 Task: Filter industry by Business Consulting and Service.
Action: Mouse moved to (357, 63)
Screenshot: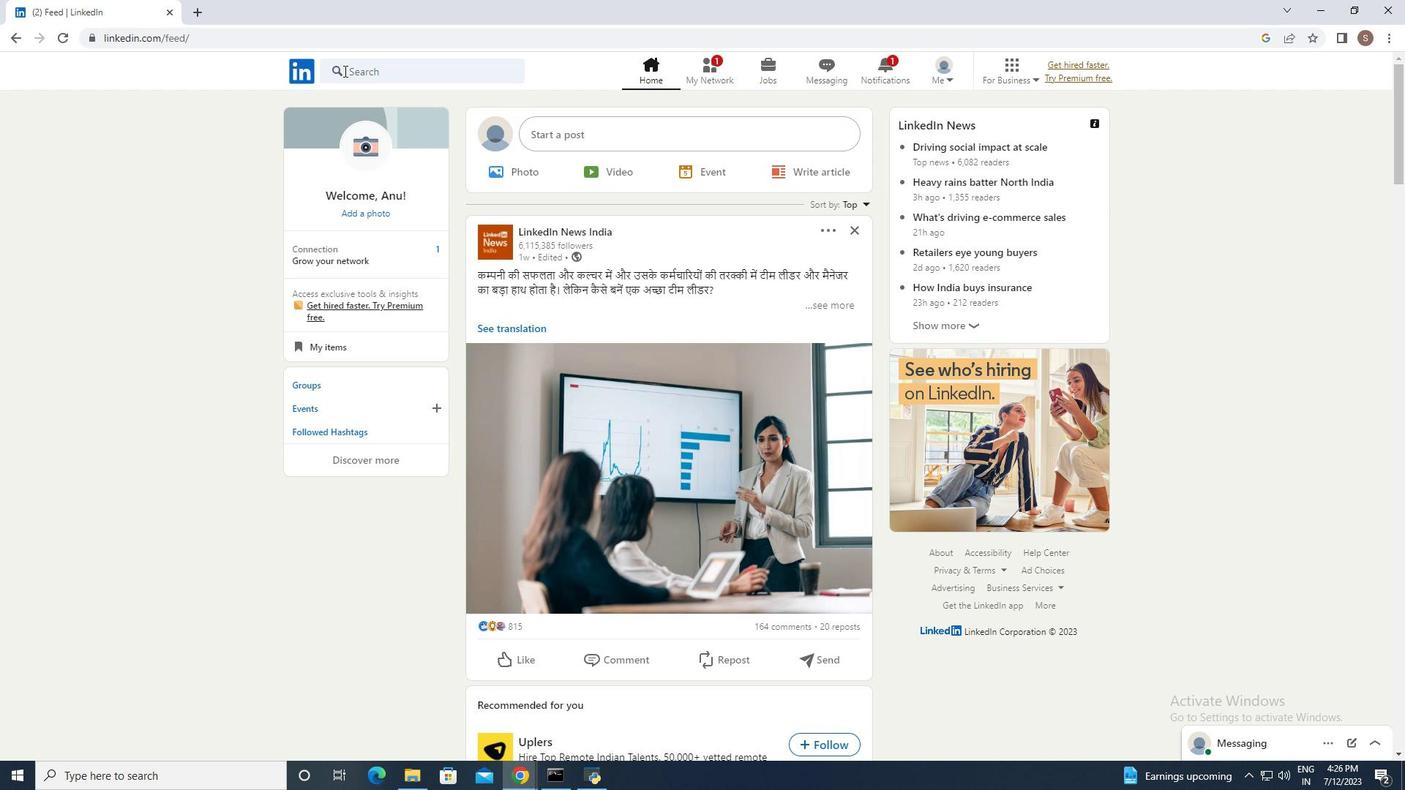 
Action: Mouse pressed left at (357, 63)
Screenshot: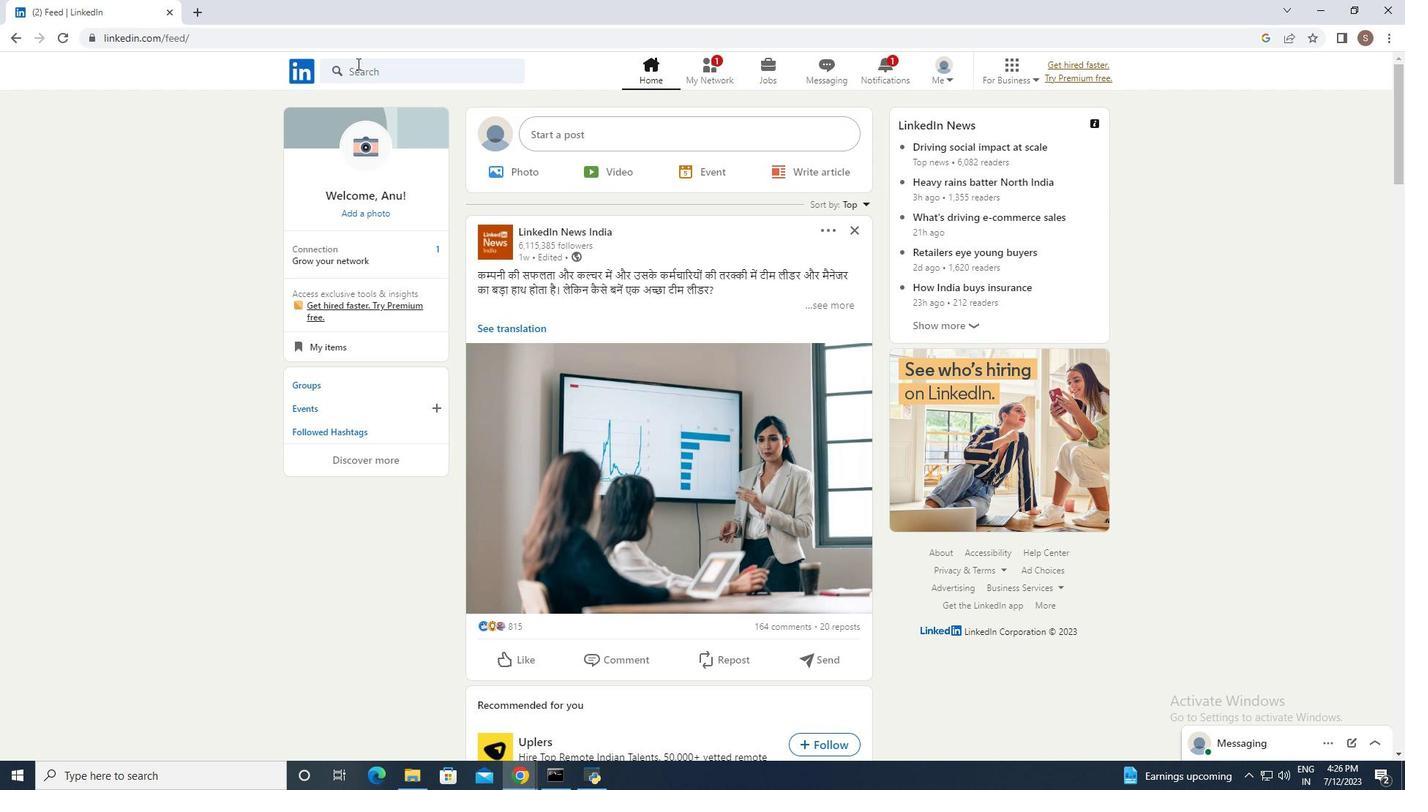 
Action: Mouse moved to (368, 191)
Screenshot: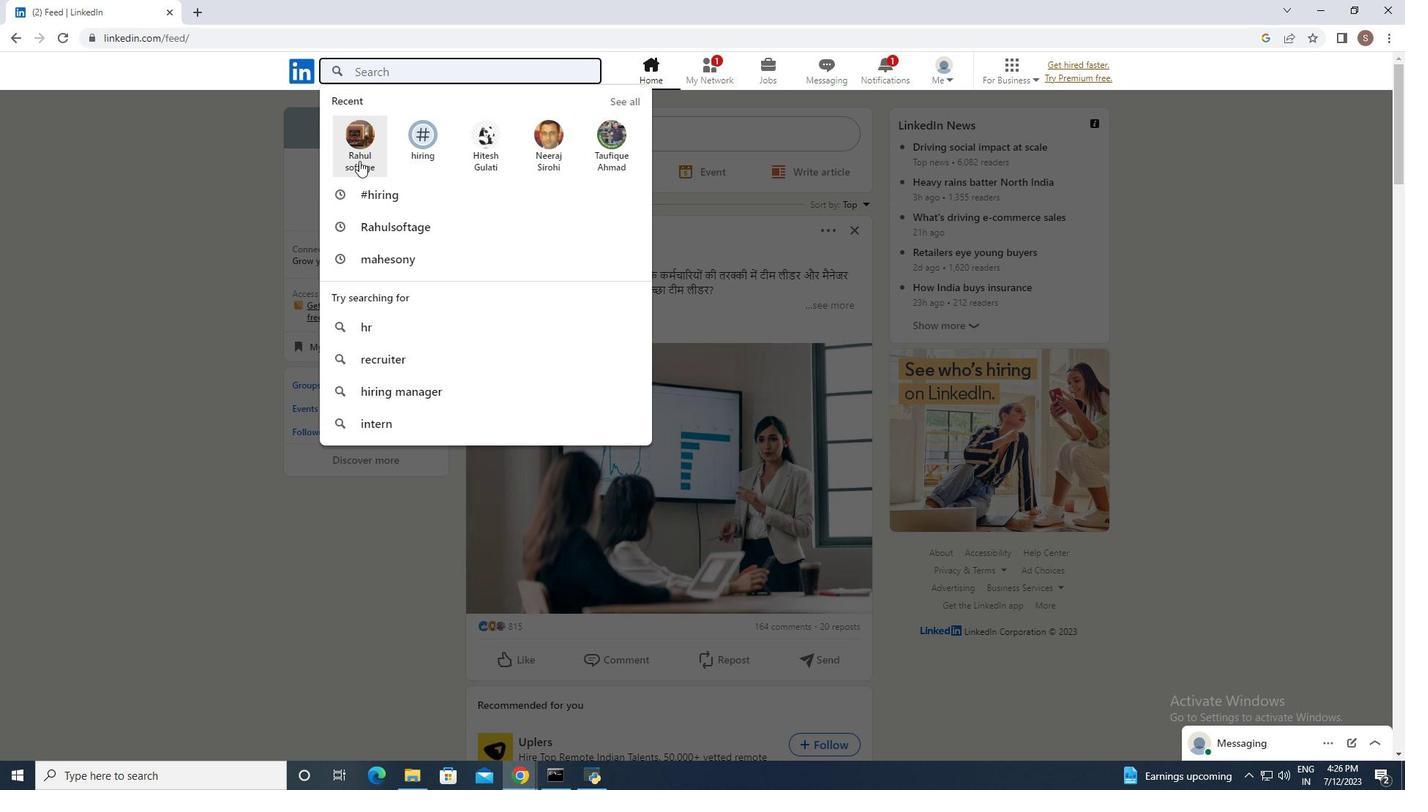 
Action: Mouse pressed left at (368, 191)
Screenshot: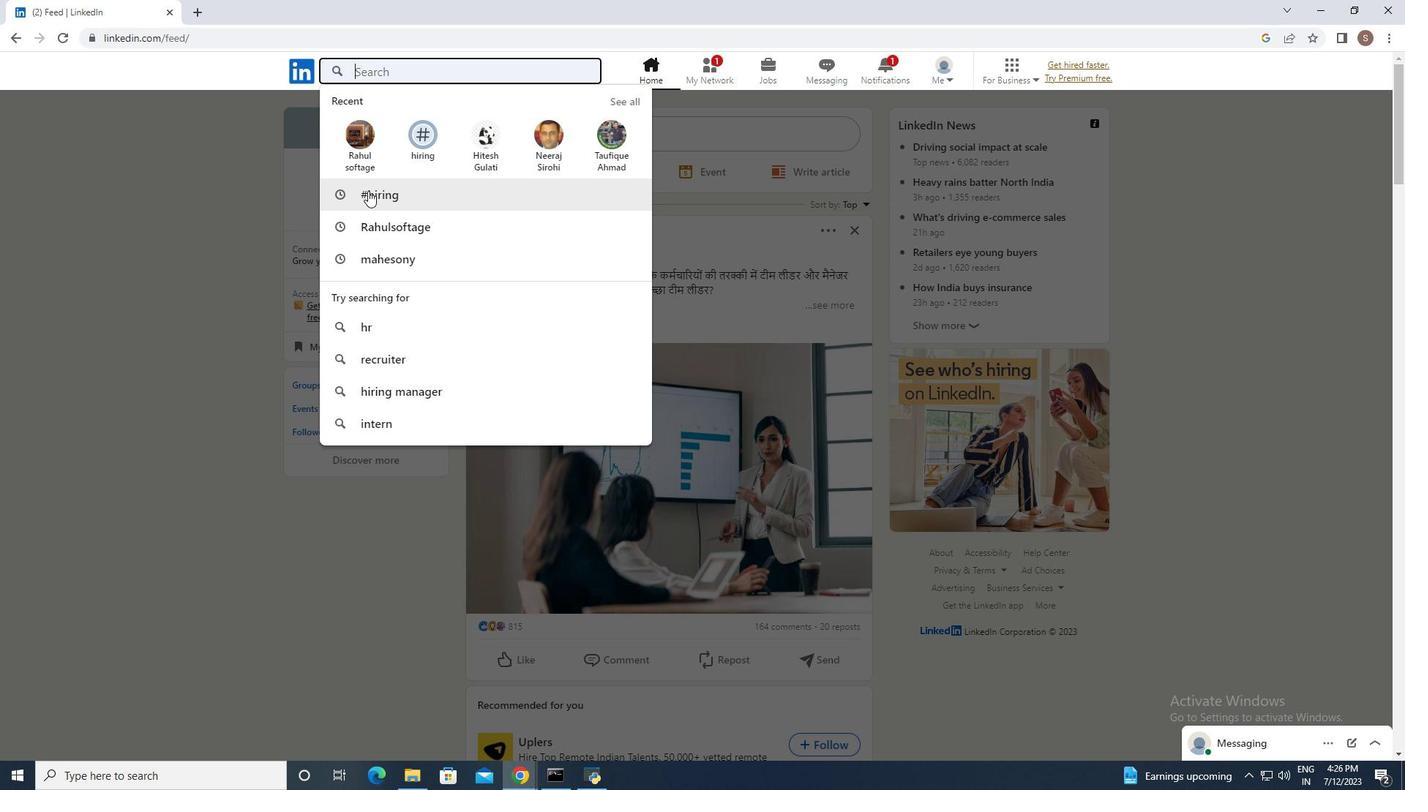
Action: Mouse moved to (389, 104)
Screenshot: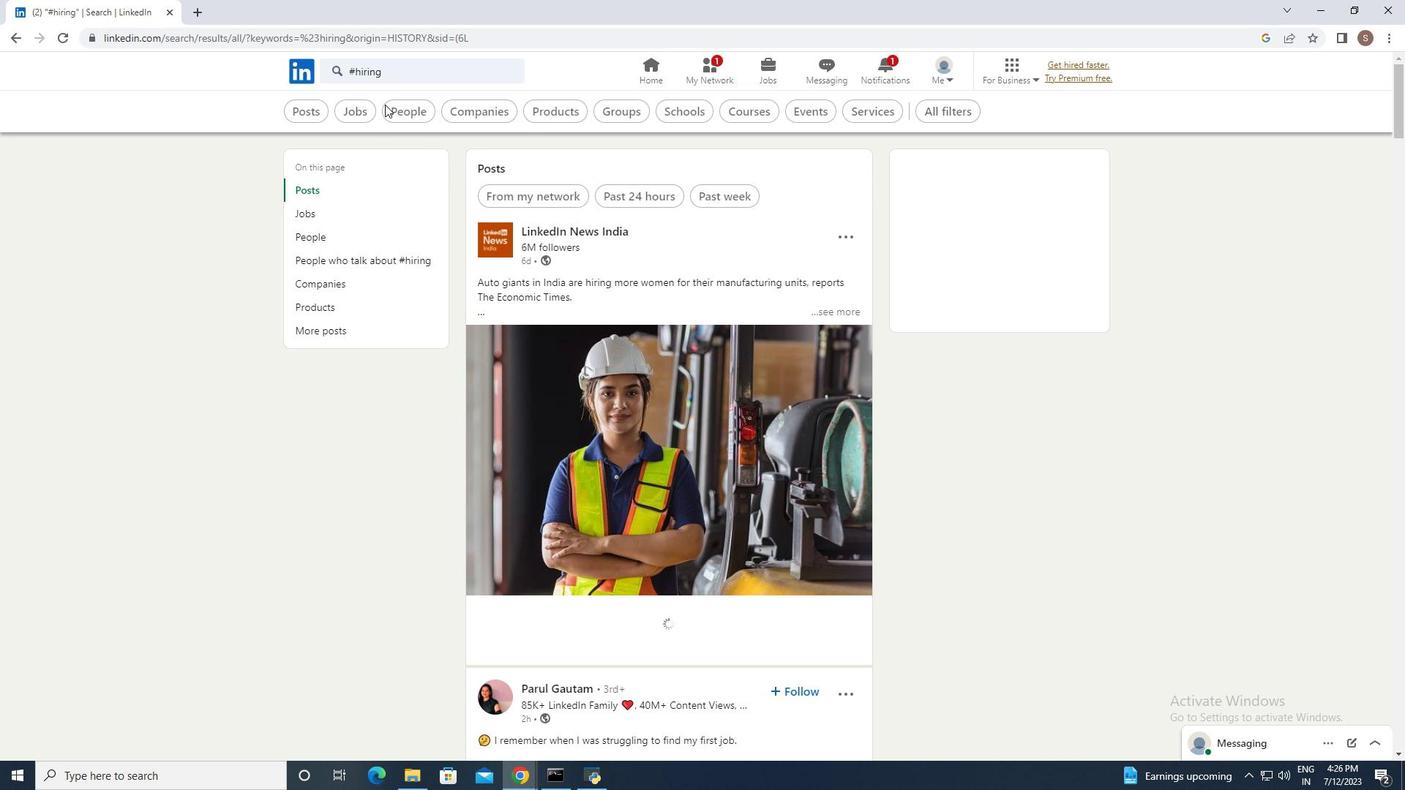 
Action: Mouse pressed left at (389, 104)
Screenshot: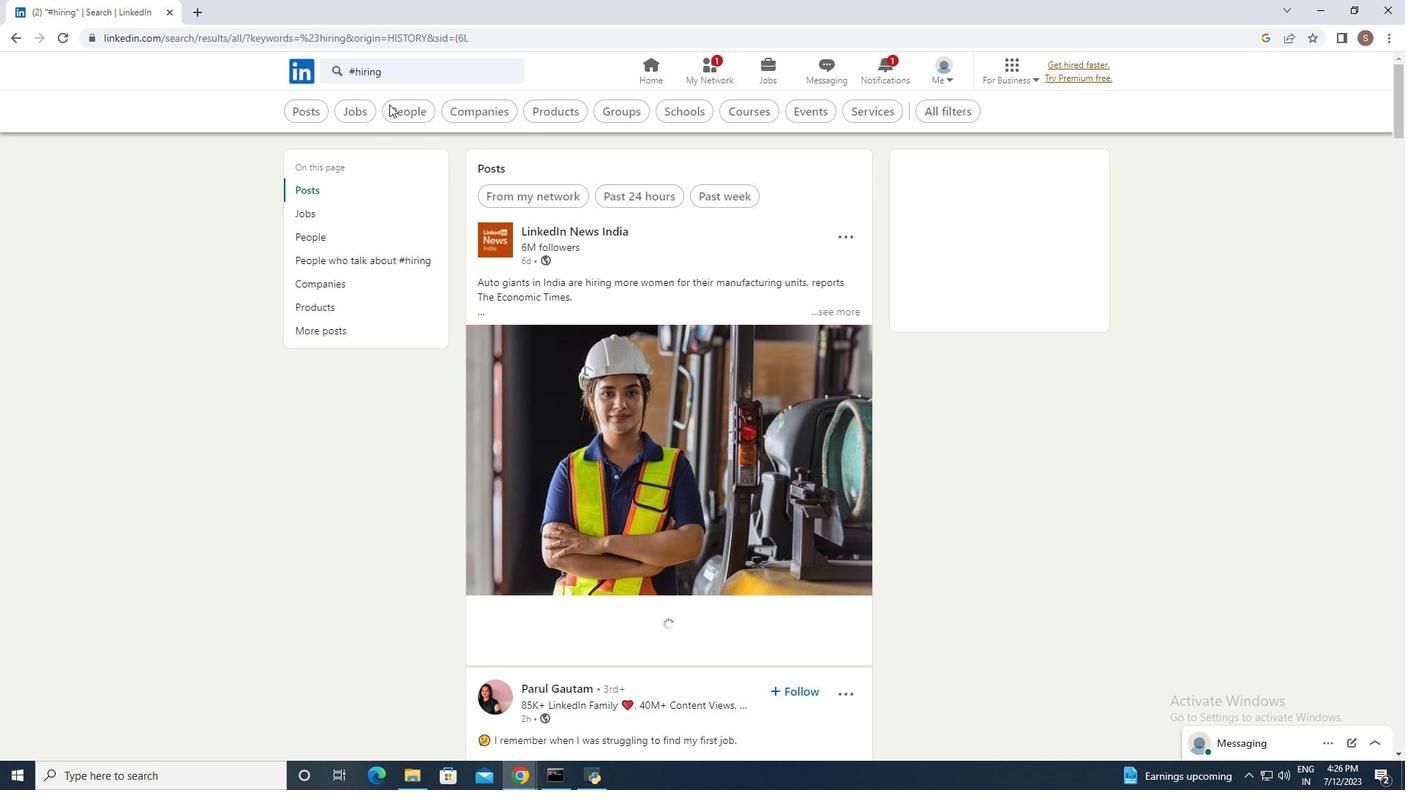 
Action: Mouse moved to (714, 115)
Screenshot: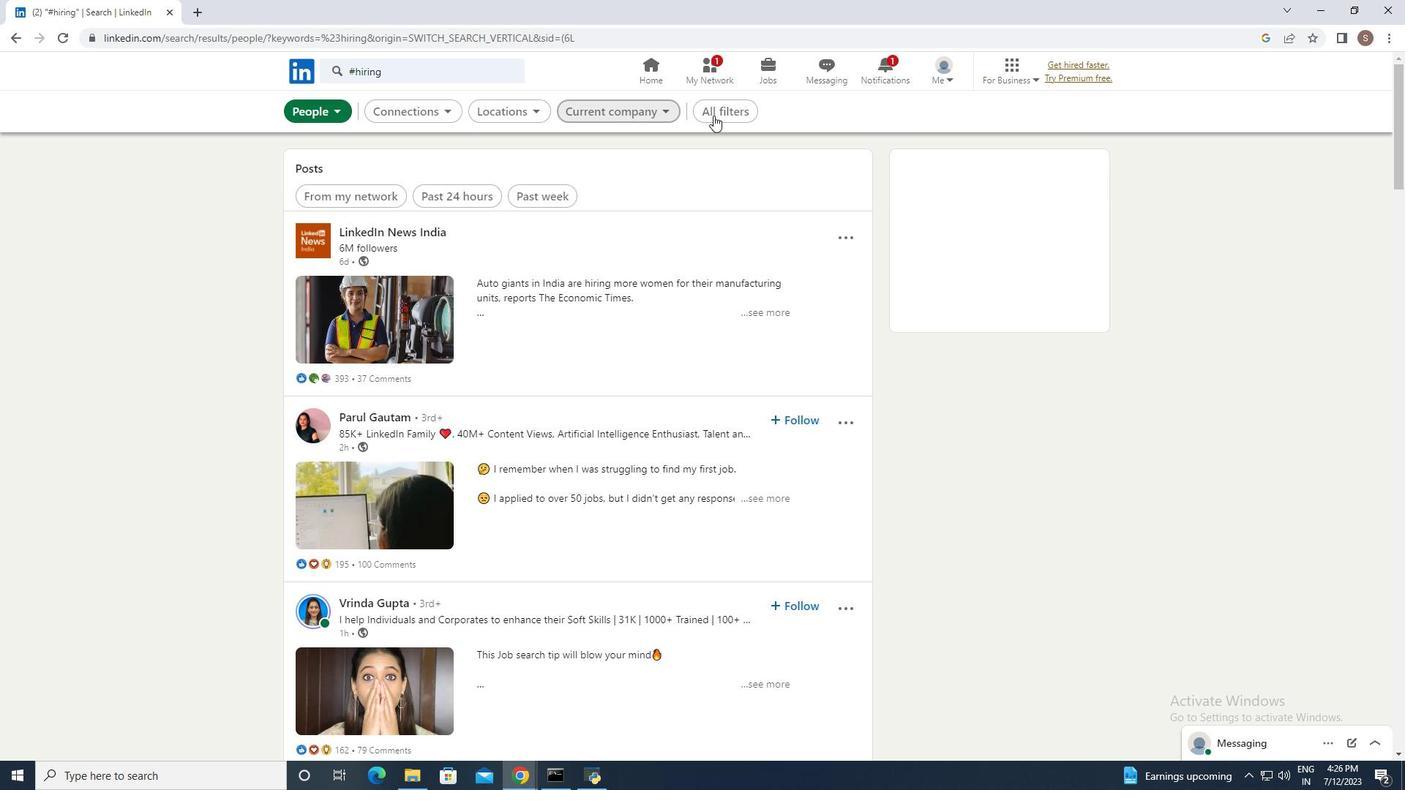 
Action: Mouse pressed left at (714, 115)
Screenshot: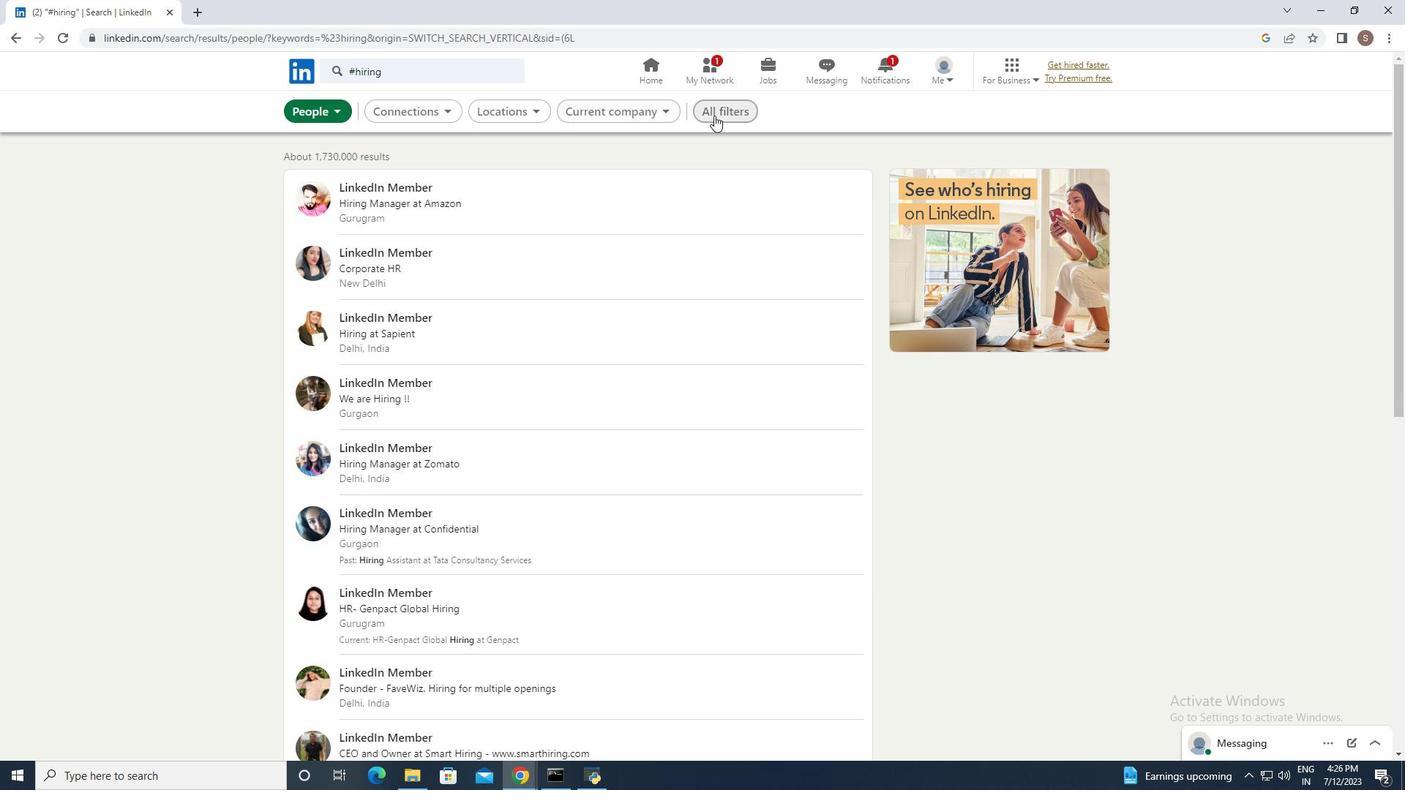 
Action: Mouse moved to (1072, 477)
Screenshot: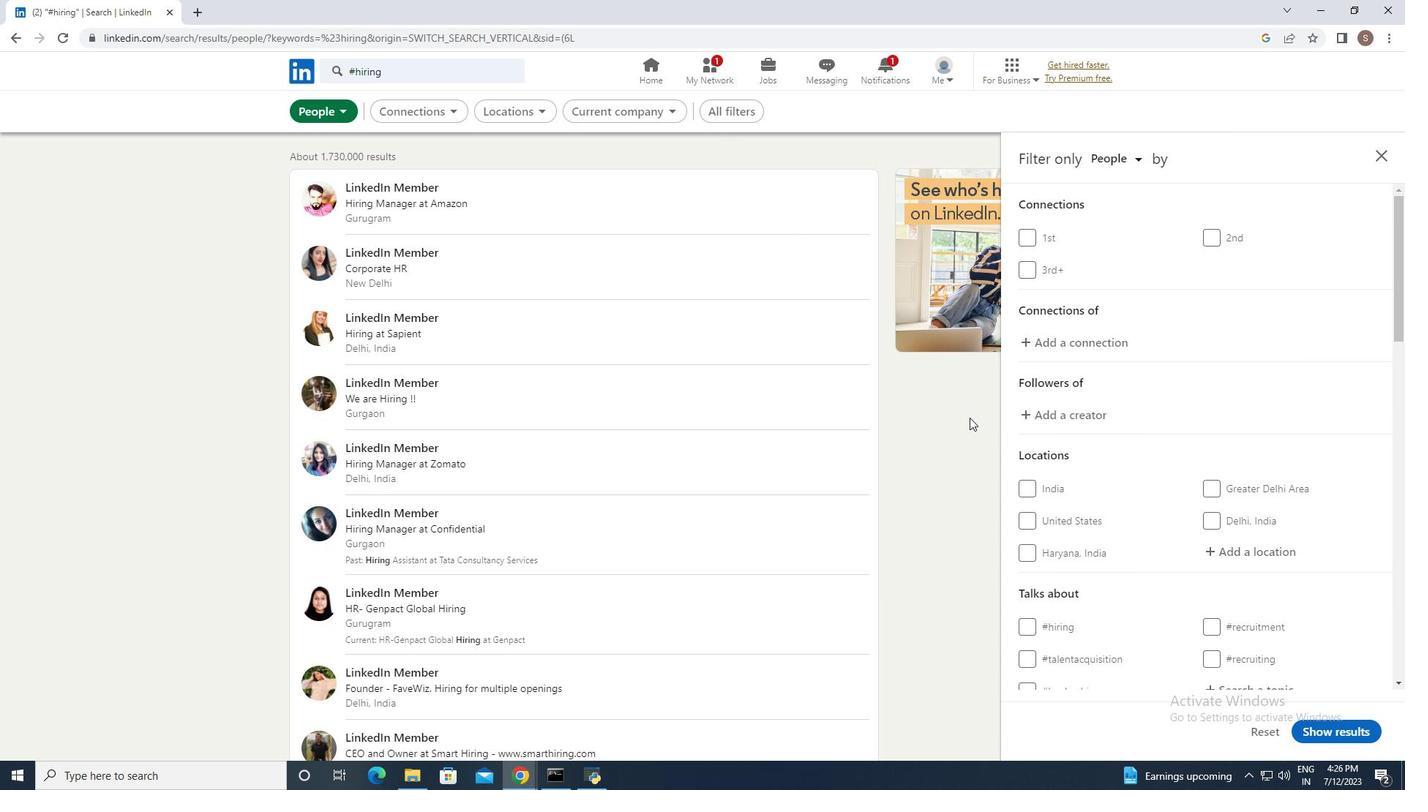 
Action: Mouse scrolled (1072, 477) with delta (0, 0)
Screenshot: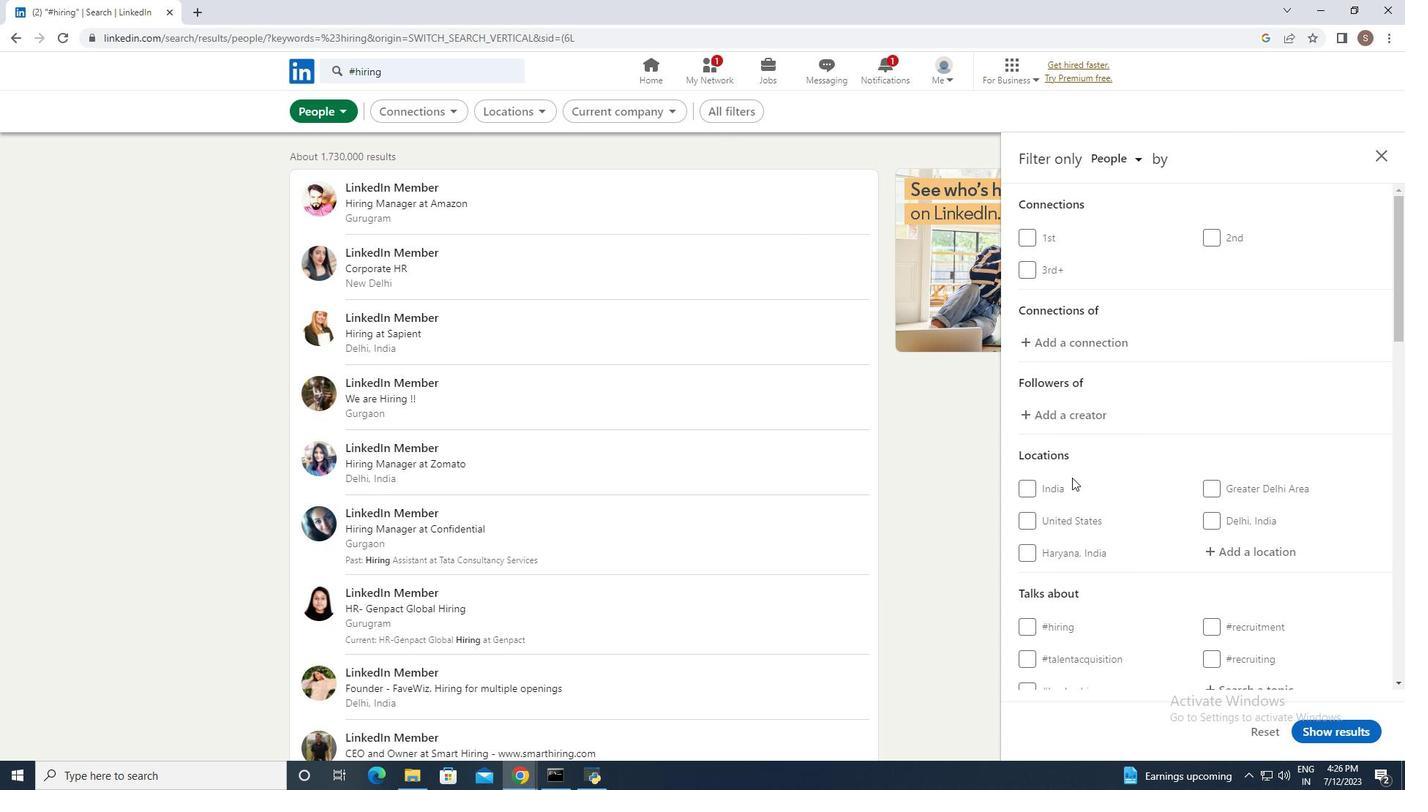 
Action: Mouse scrolled (1072, 477) with delta (0, 0)
Screenshot: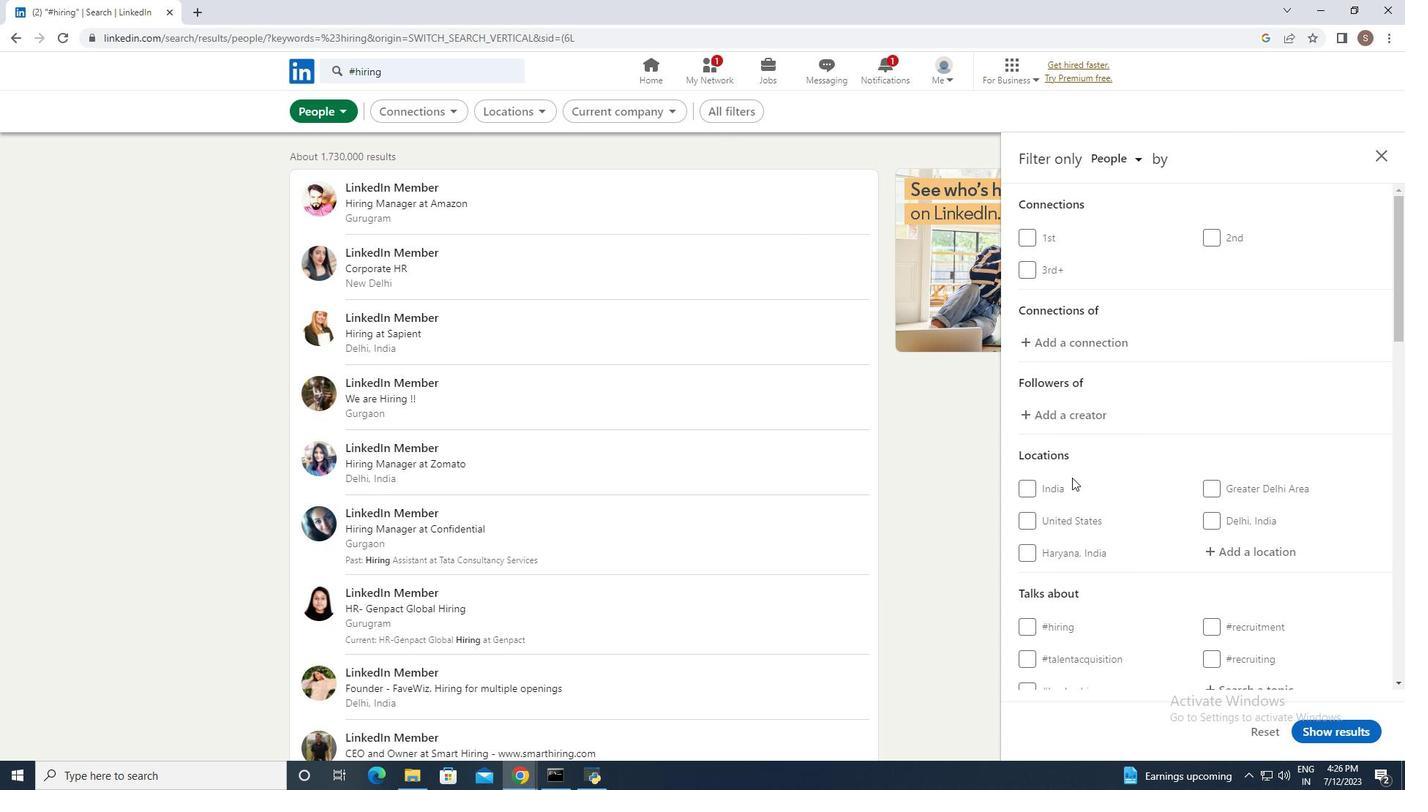 
Action: Mouse scrolled (1072, 477) with delta (0, 0)
Screenshot: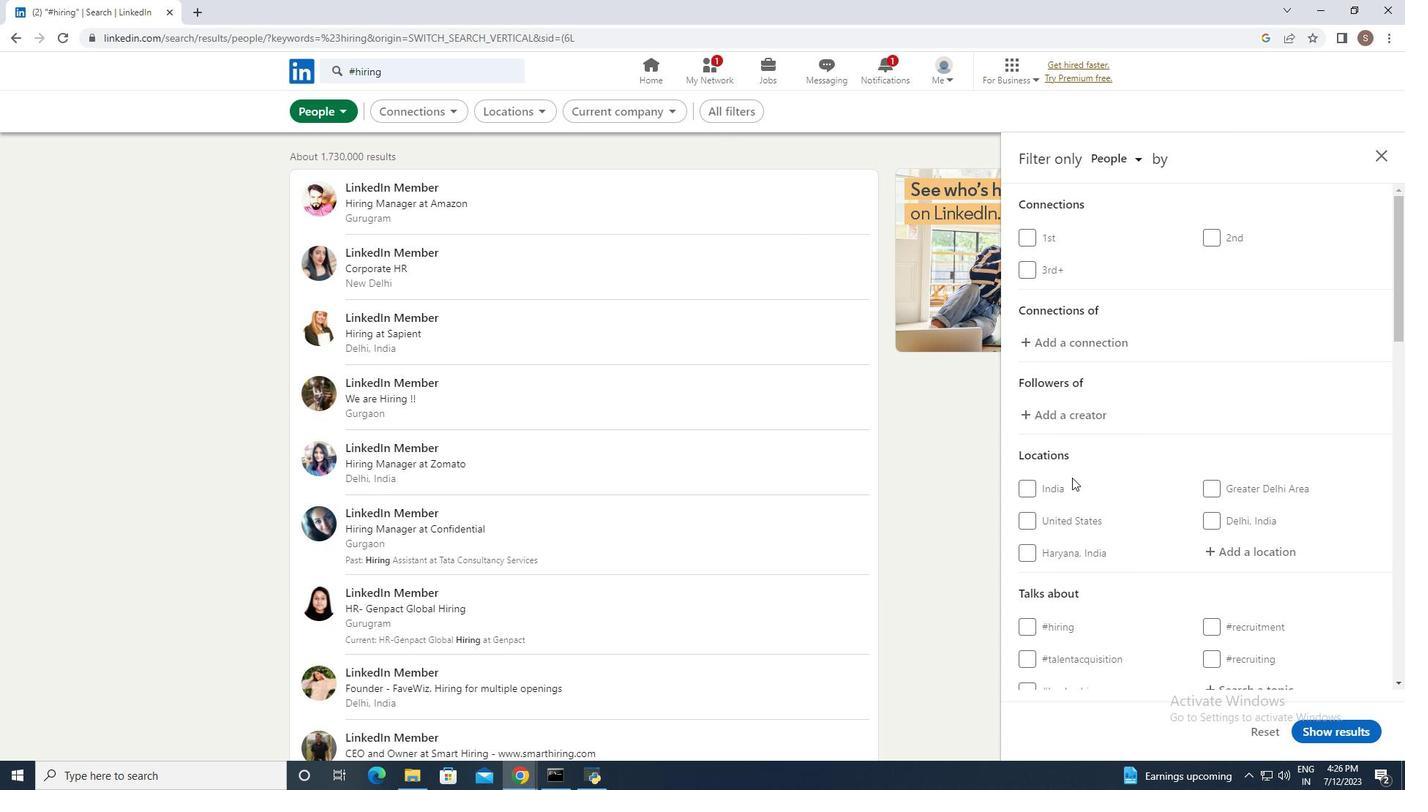 
Action: Mouse scrolled (1072, 477) with delta (0, 0)
Screenshot: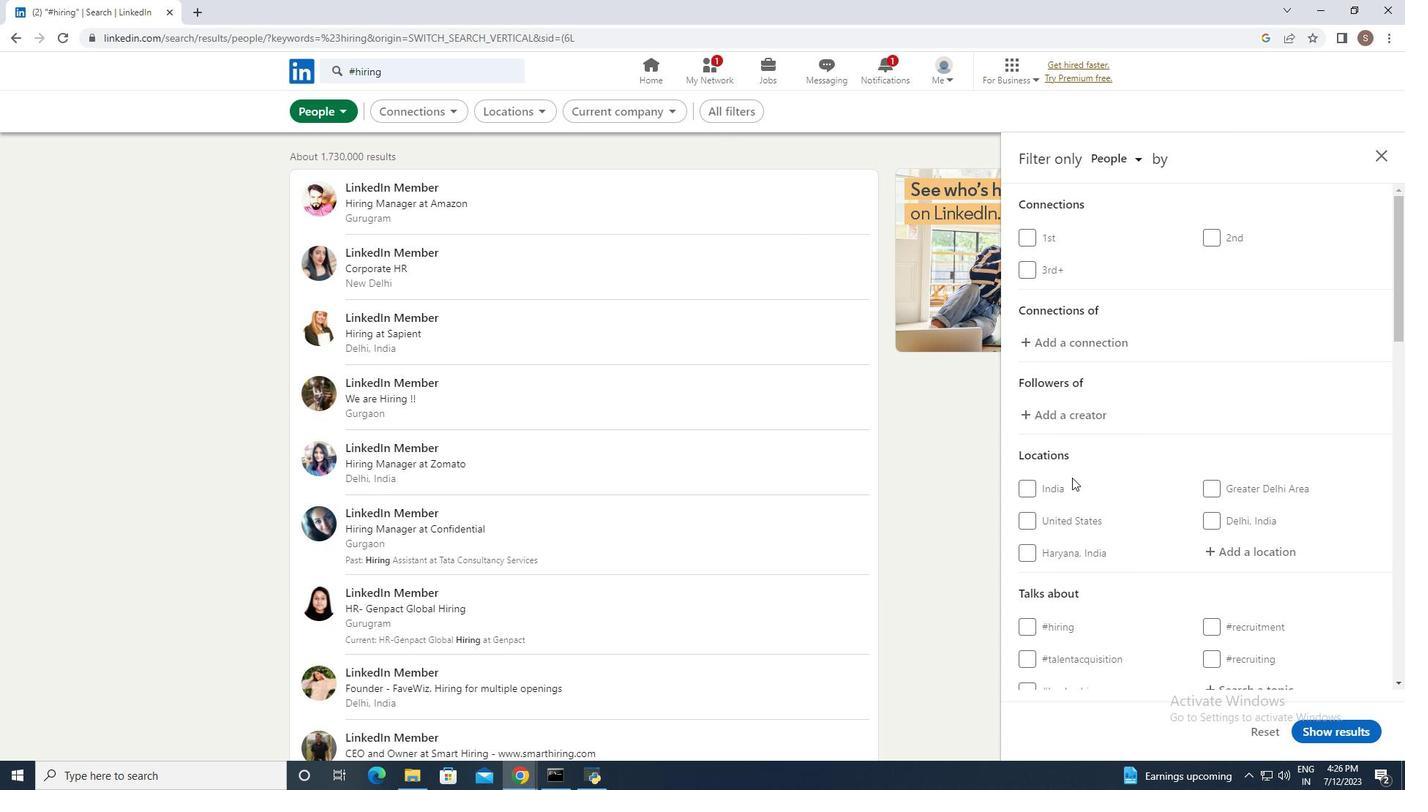 
Action: Mouse scrolled (1072, 477) with delta (0, 0)
Screenshot: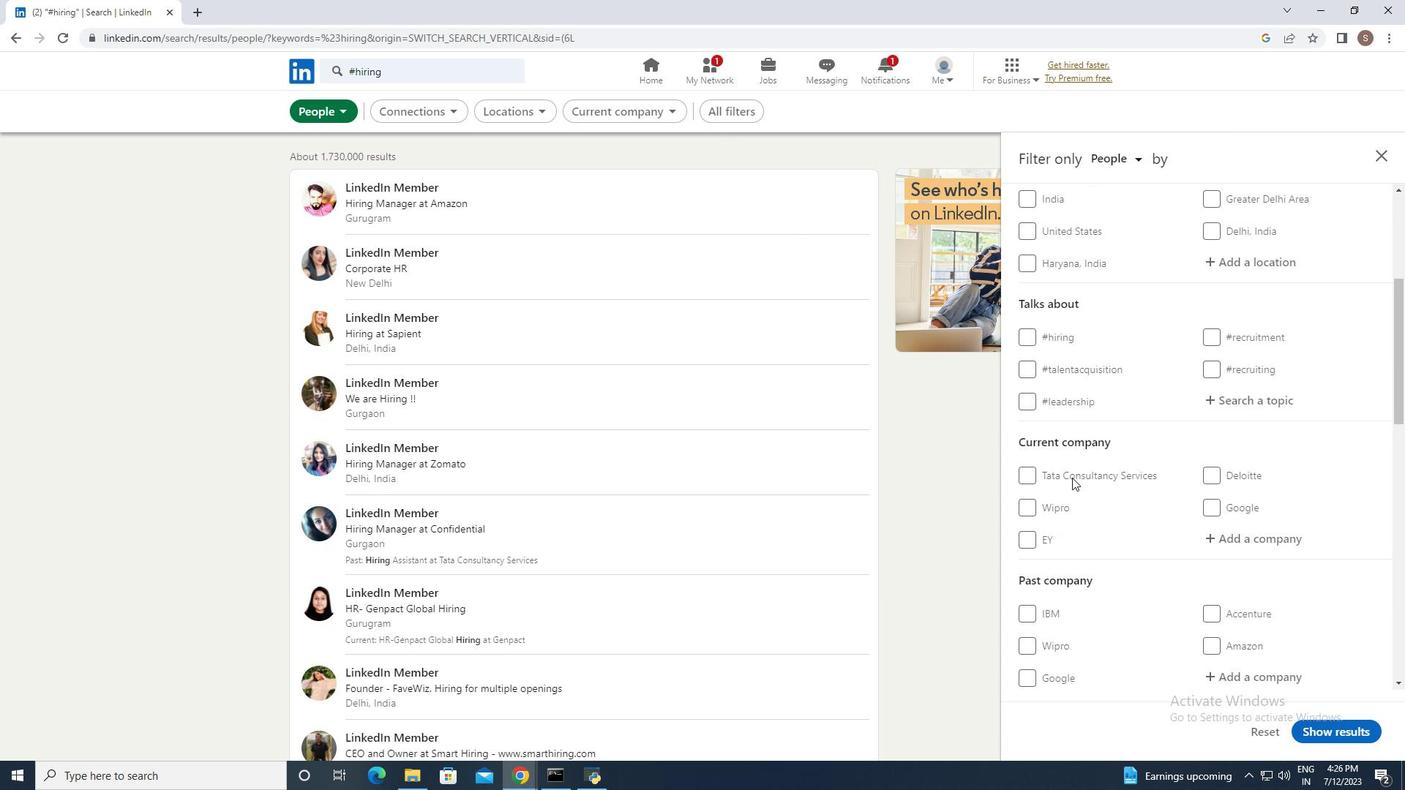 
Action: Mouse scrolled (1072, 477) with delta (0, 0)
Screenshot: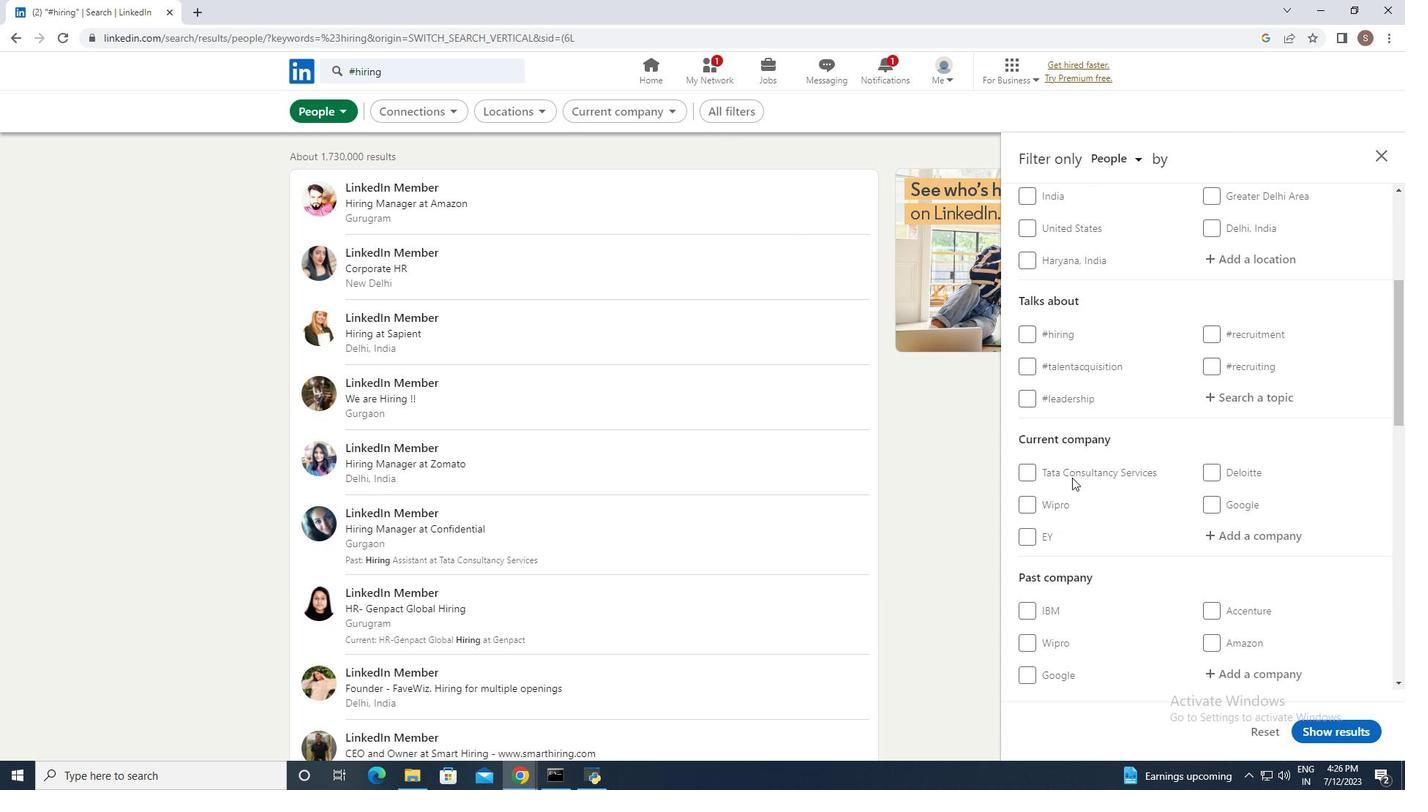 
Action: Mouse scrolled (1072, 477) with delta (0, 0)
Screenshot: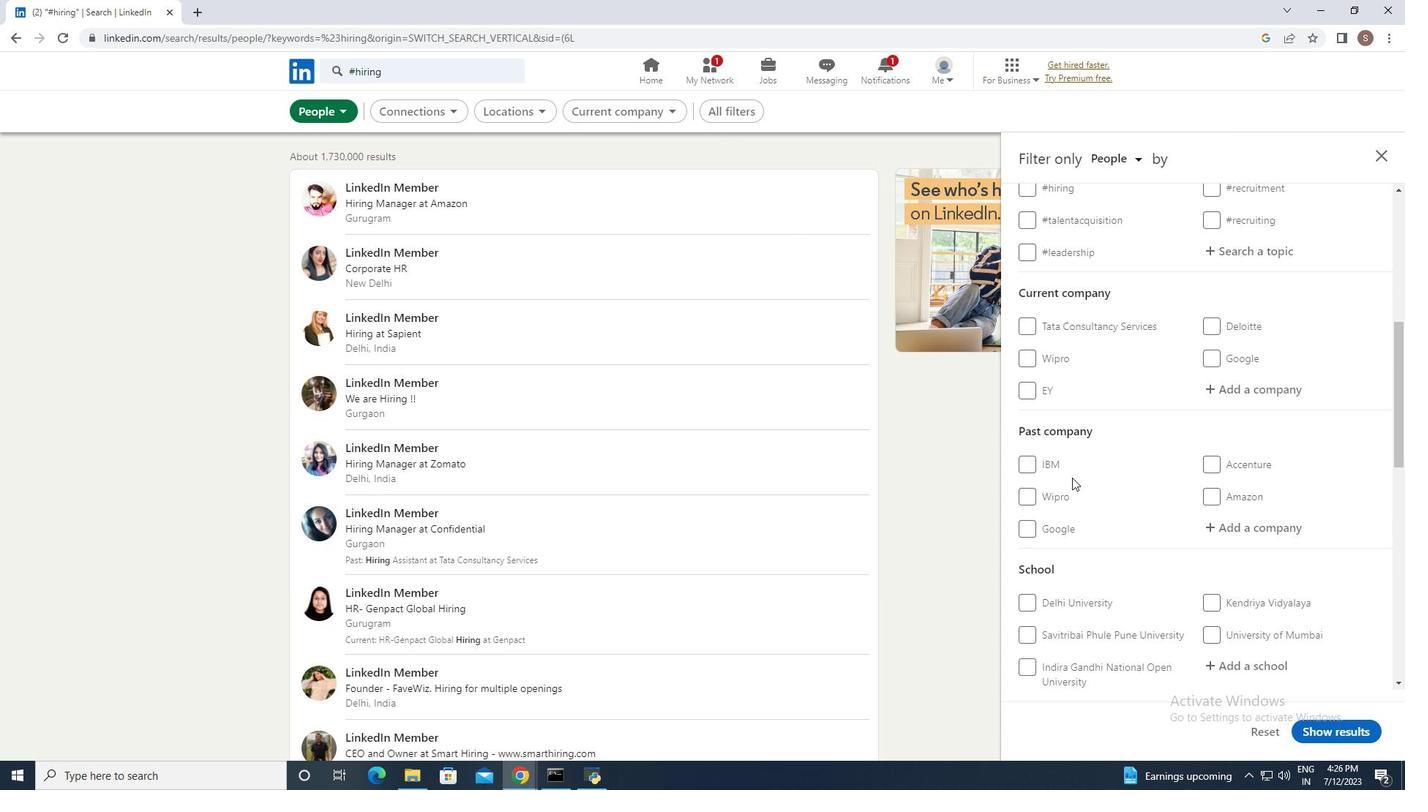 
Action: Mouse scrolled (1072, 477) with delta (0, 0)
Screenshot: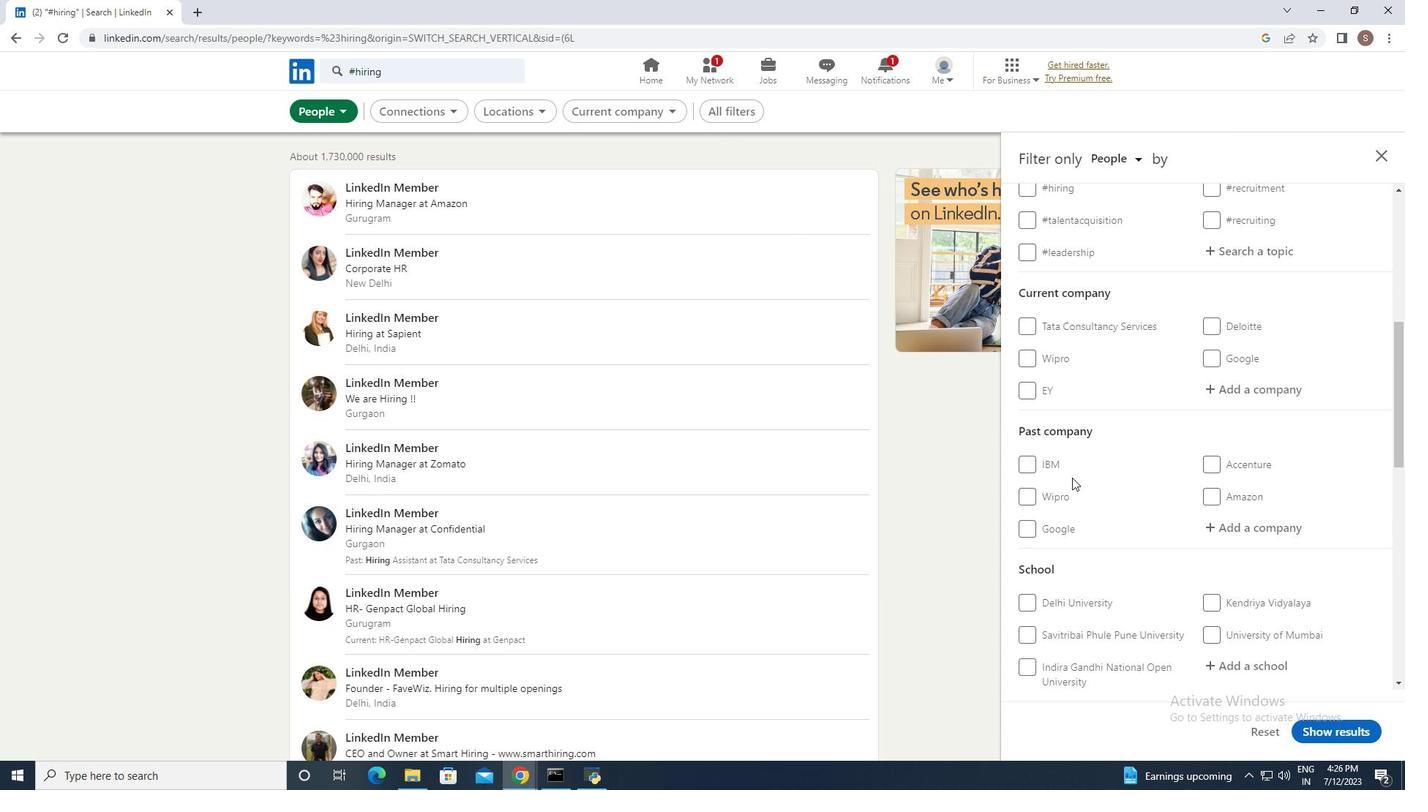 
Action: Mouse scrolled (1072, 477) with delta (0, 0)
Screenshot: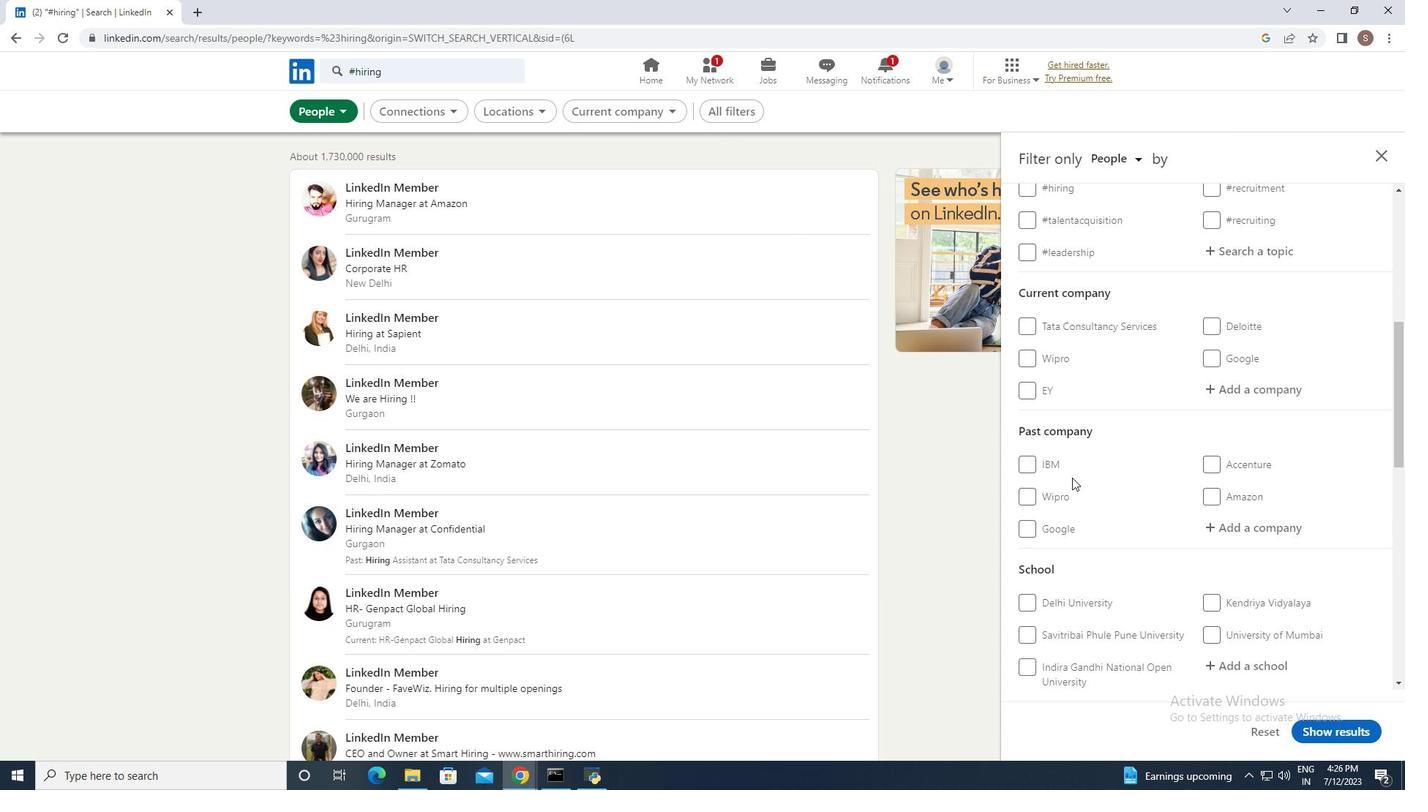 
Action: Mouse scrolled (1072, 477) with delta (0, 0)
Screenshot: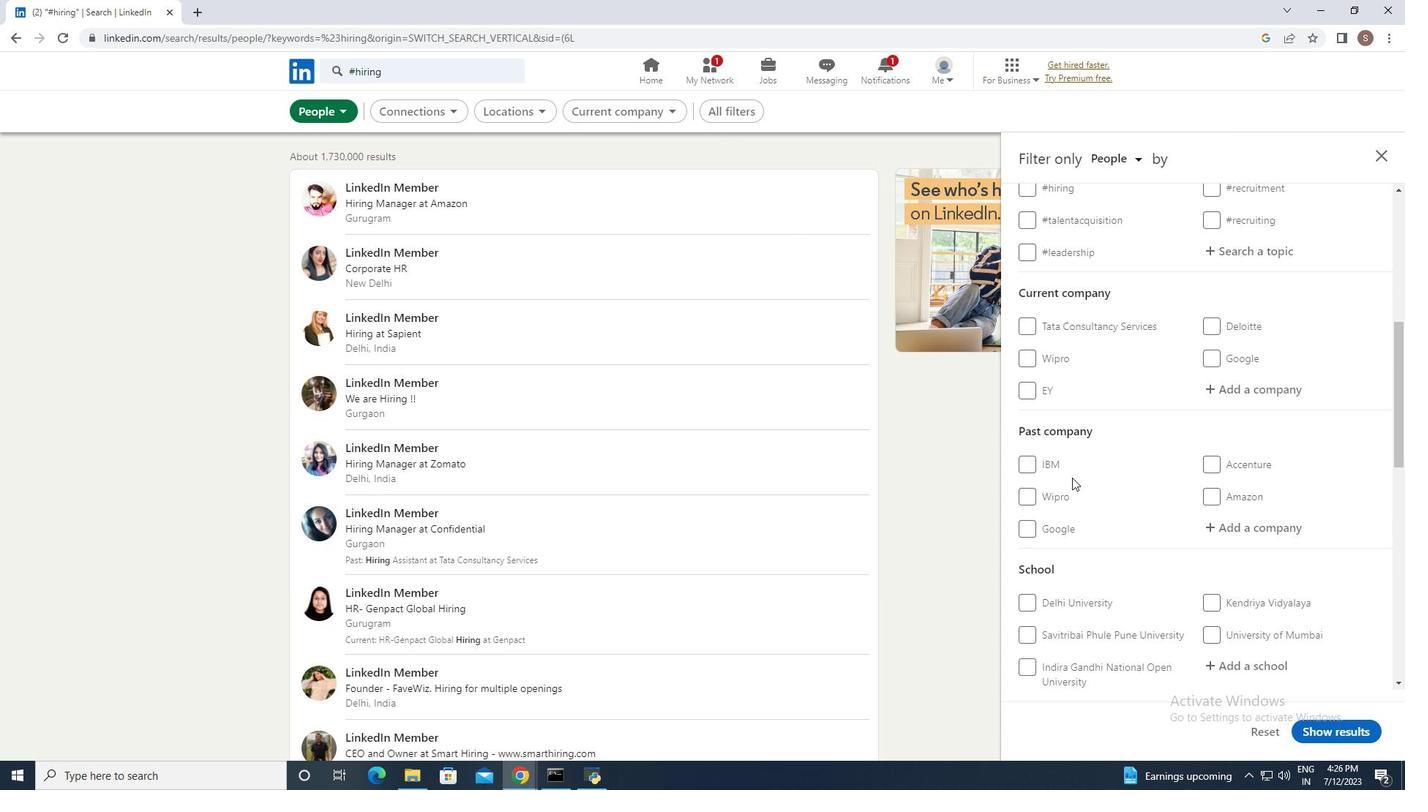
Action: Mouse scrolled (1072, 477) with delta (0, 0)
Screenshot: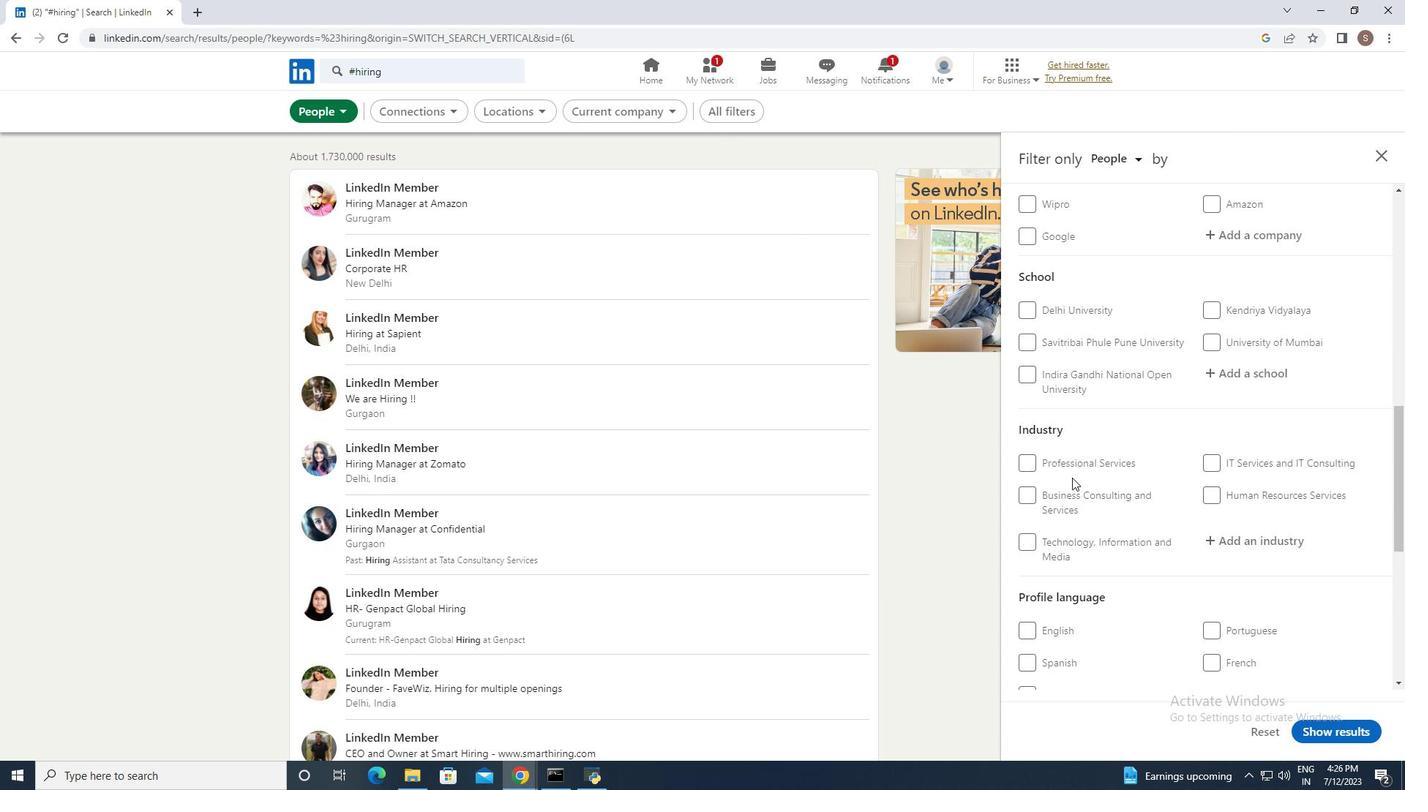
Action: Mouse scrolled (1072, 477) with delta (0, 0)
Screenshot: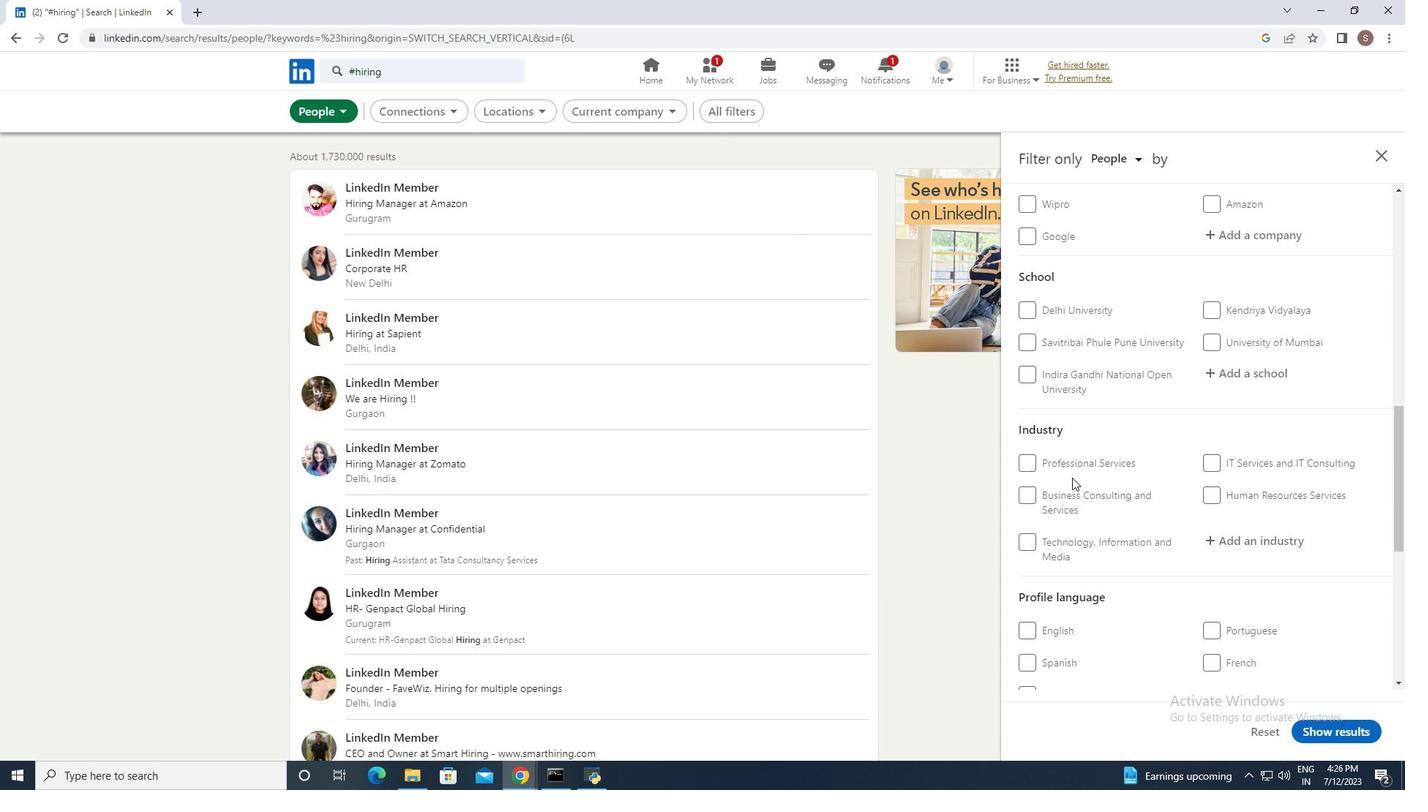 
Action: Mouse moved to (1023, 348)
Screenshot: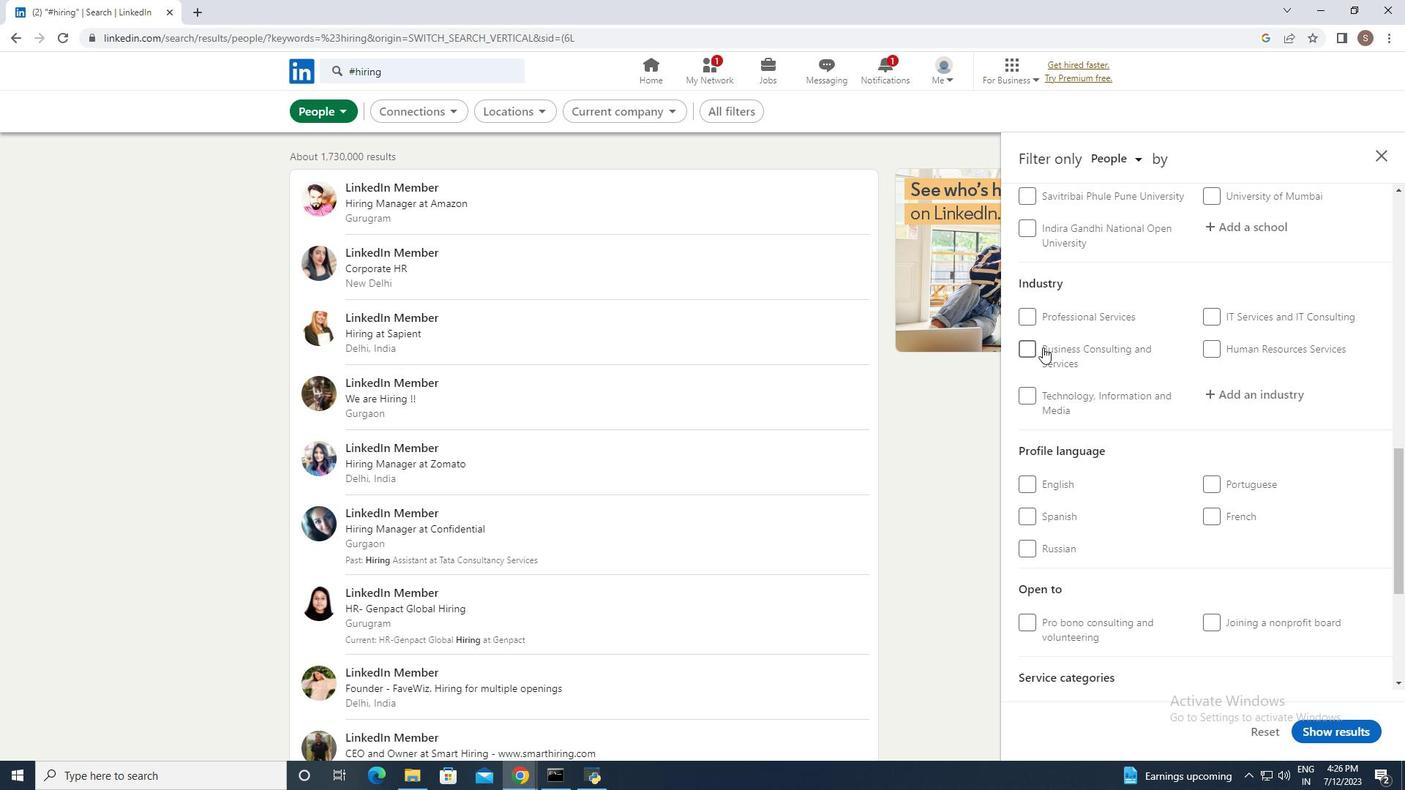 
Action: Mouse pressed left at (1023, 348)
Screenshot: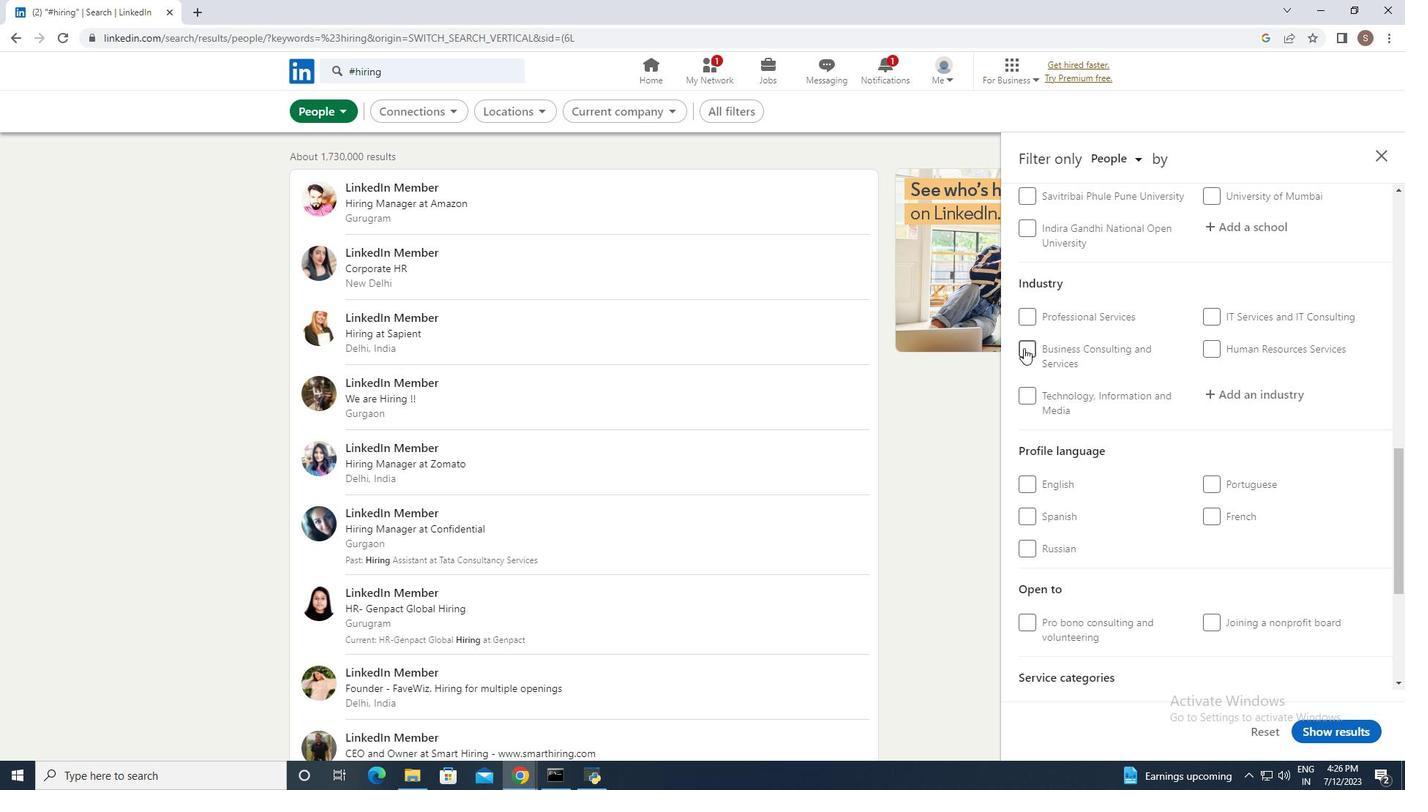 
Action: Mouse moved to (1335, 734)
Screenshot: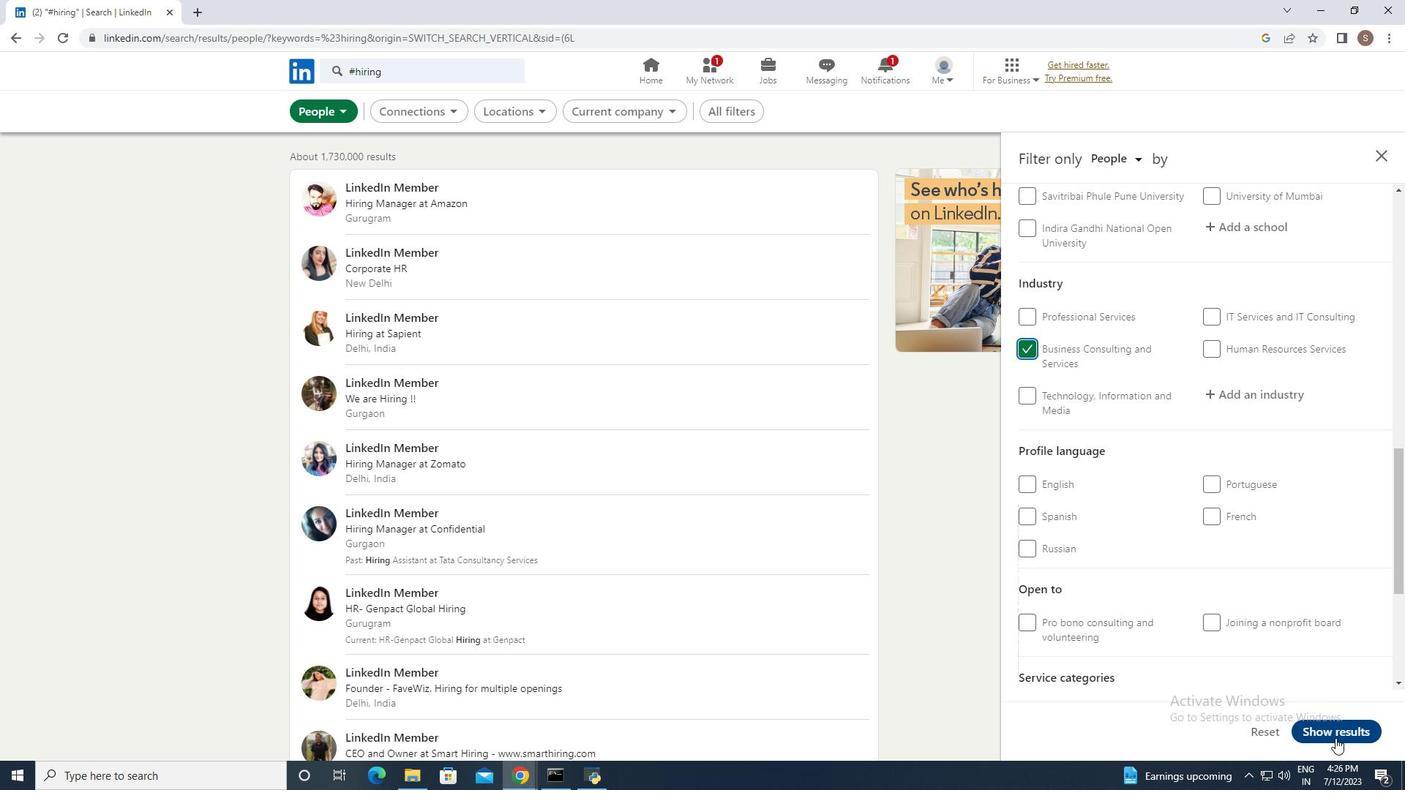 
Action: Mouse pressed left at (1335, 734)
Screenshot: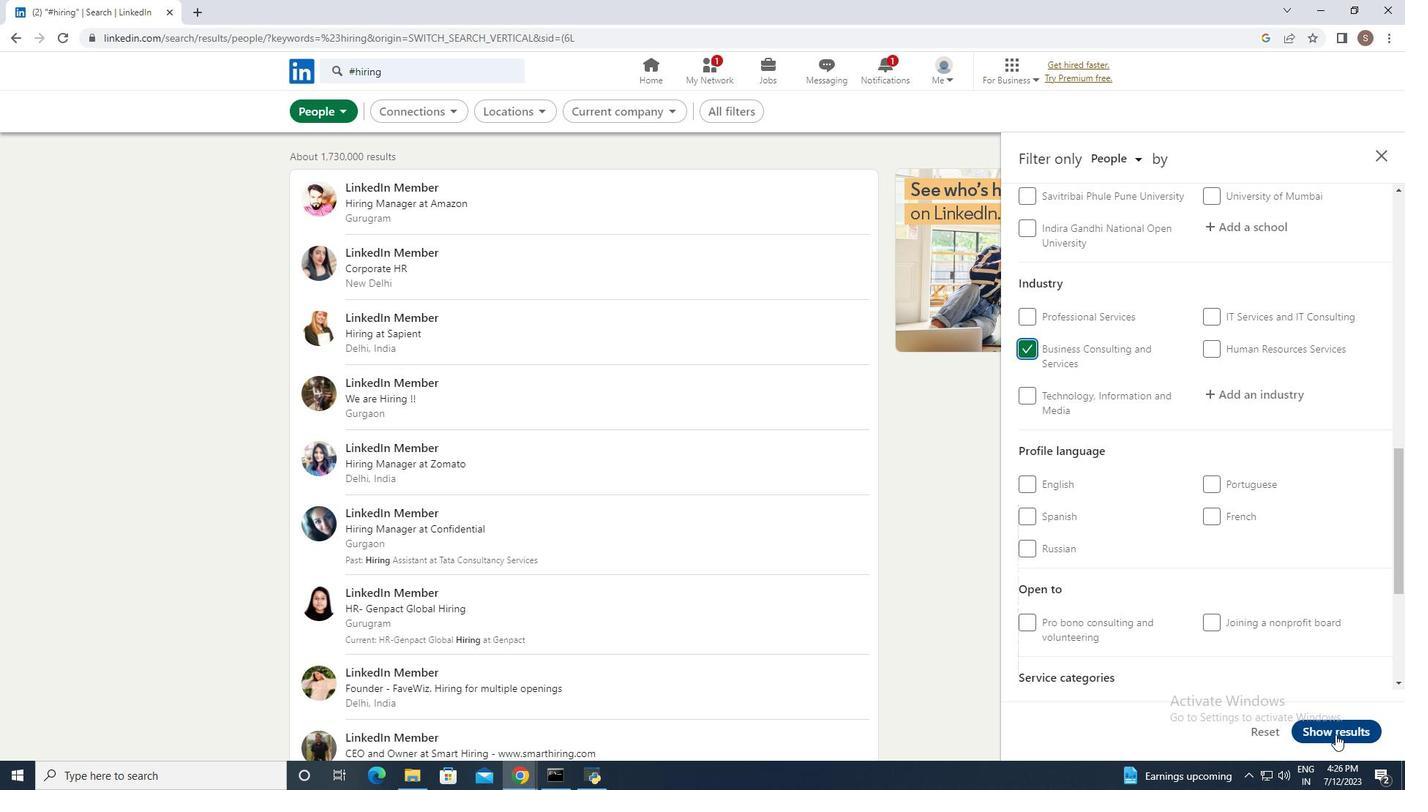 
